 Task: Select the scale with default.
Action: Mouse moved to (65, 105)
Screenshot: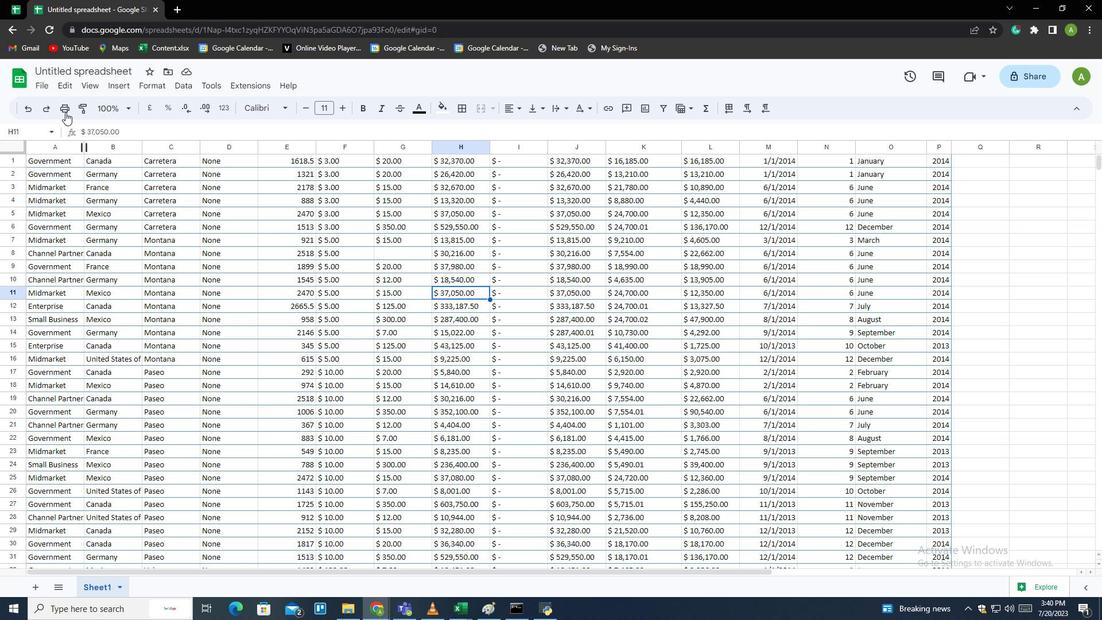 
Action: Mouse pressed left at (65, 105)
Screenshot: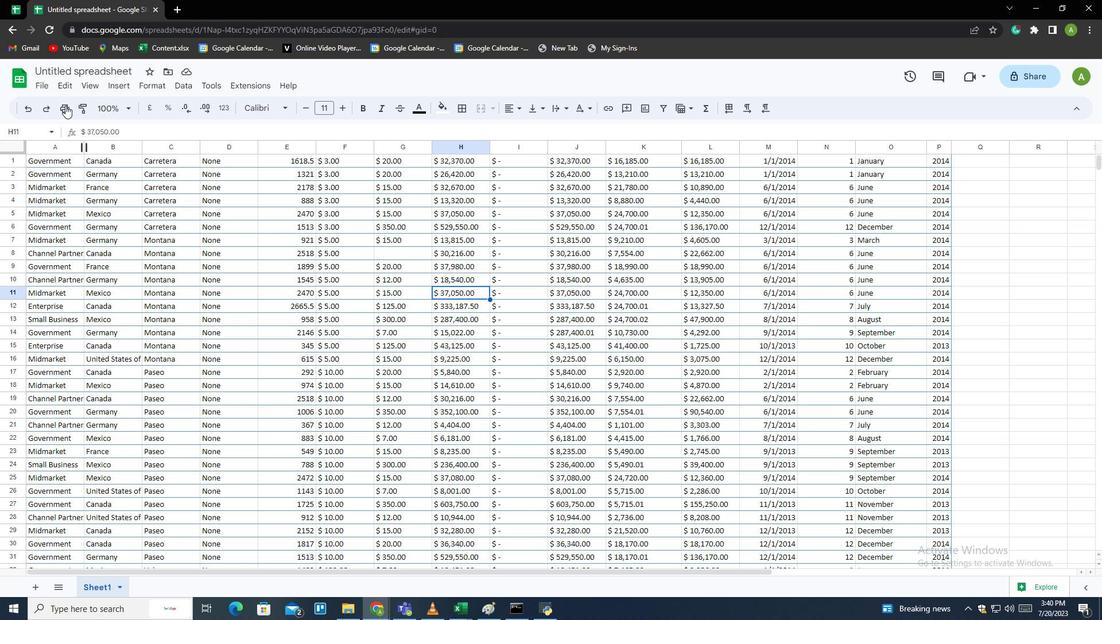 
Action: Mouse moved to (1062, 71)
Screenshot: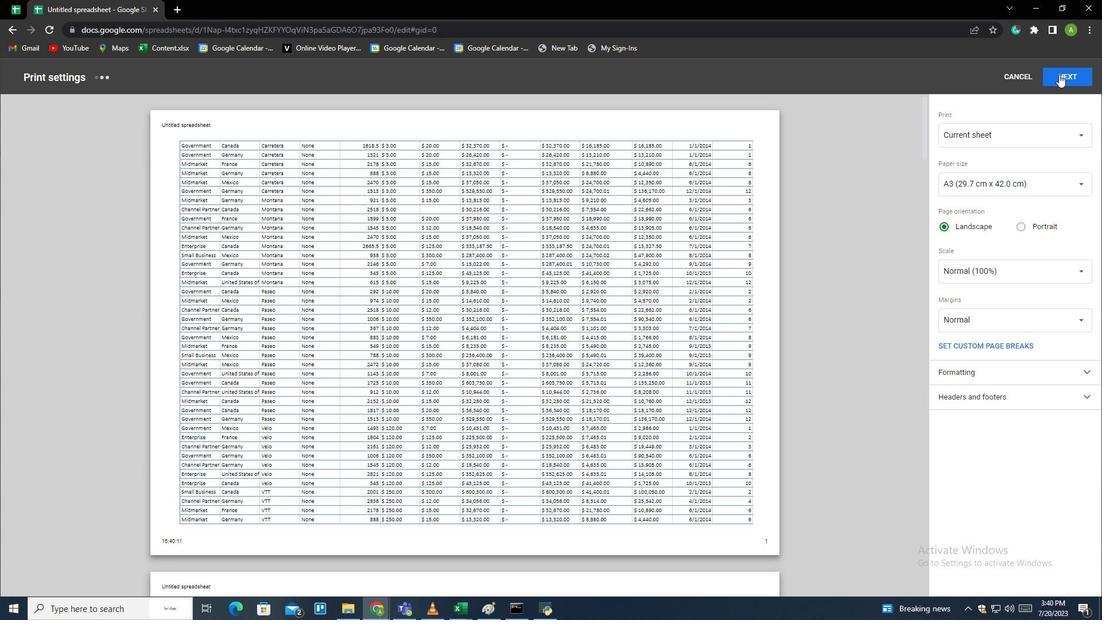 
Action: Mouse pressed left at (1062, 71)
Screenshot: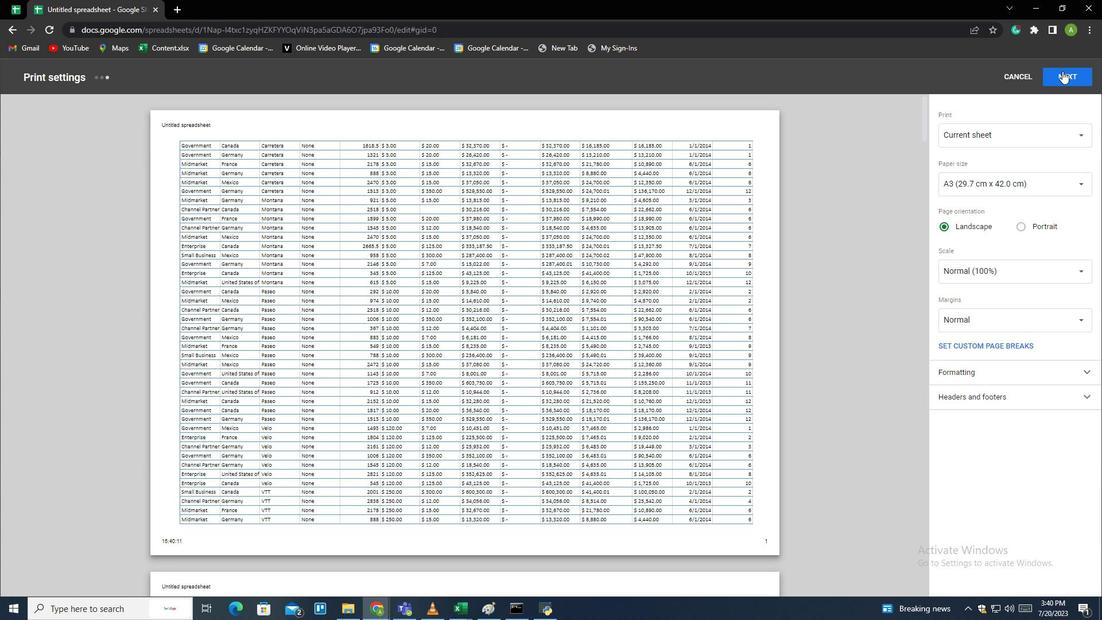
Action: Mouse moved to (737, 215)
Screenshot: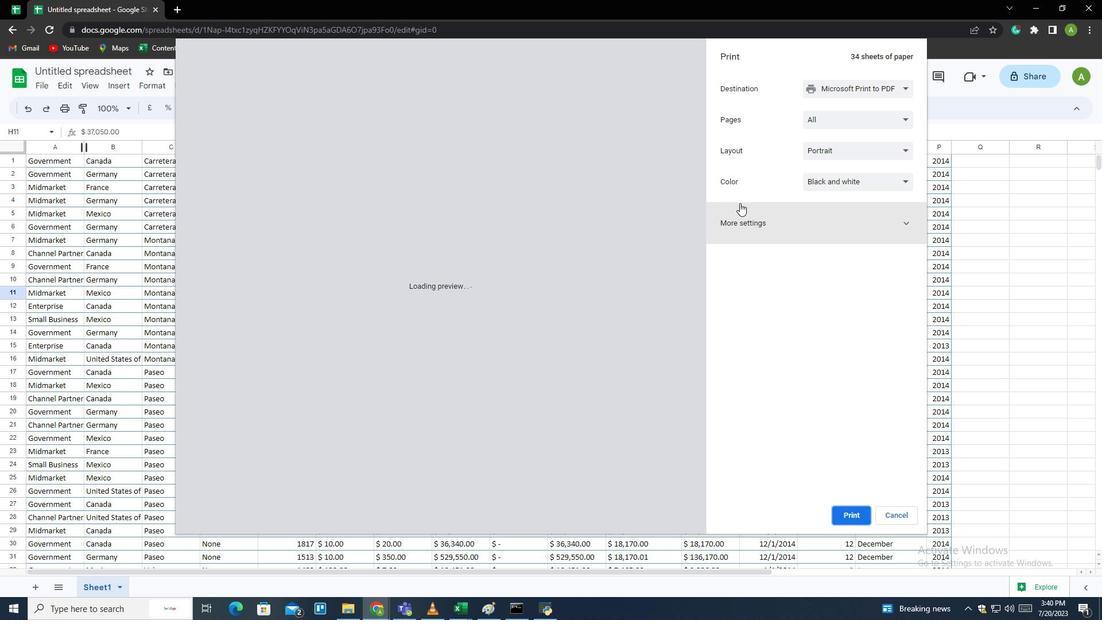 
Action: Mouse pressed left at (737, 215)
Screenshot: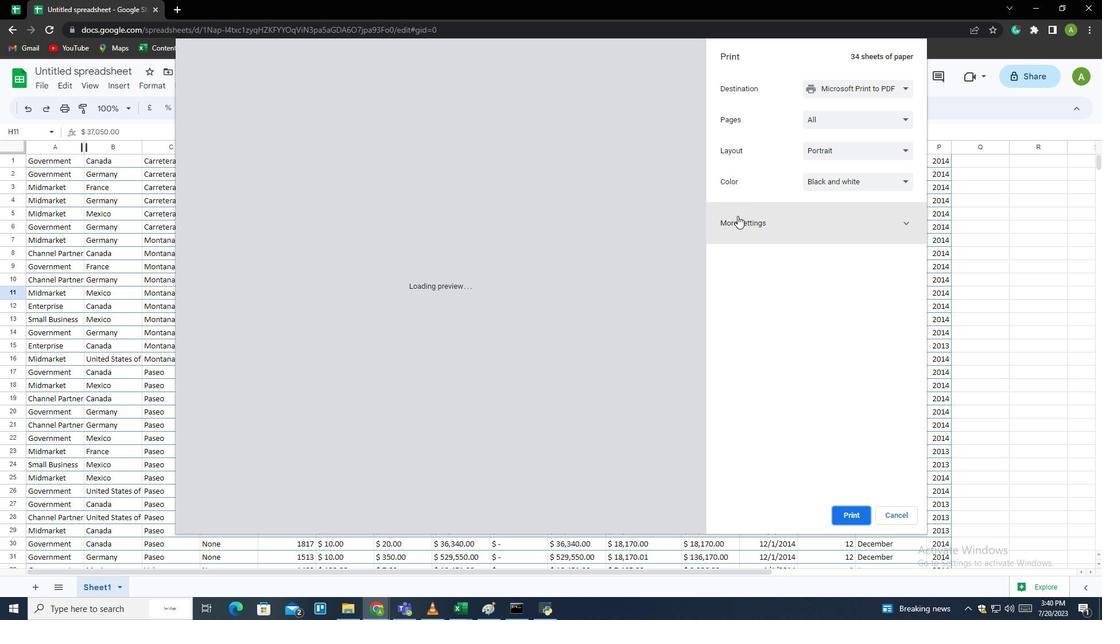 
Action: Mouse moved to (823, 351)
Screenshot: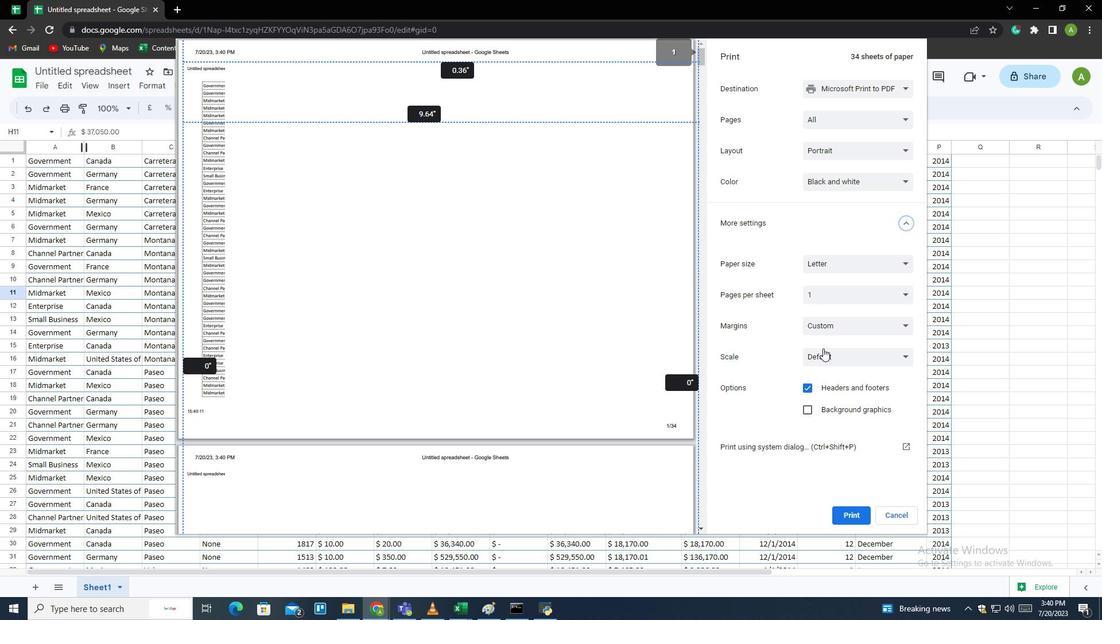 
Action: Mouse pressed left at (823, 351)
Screenshot: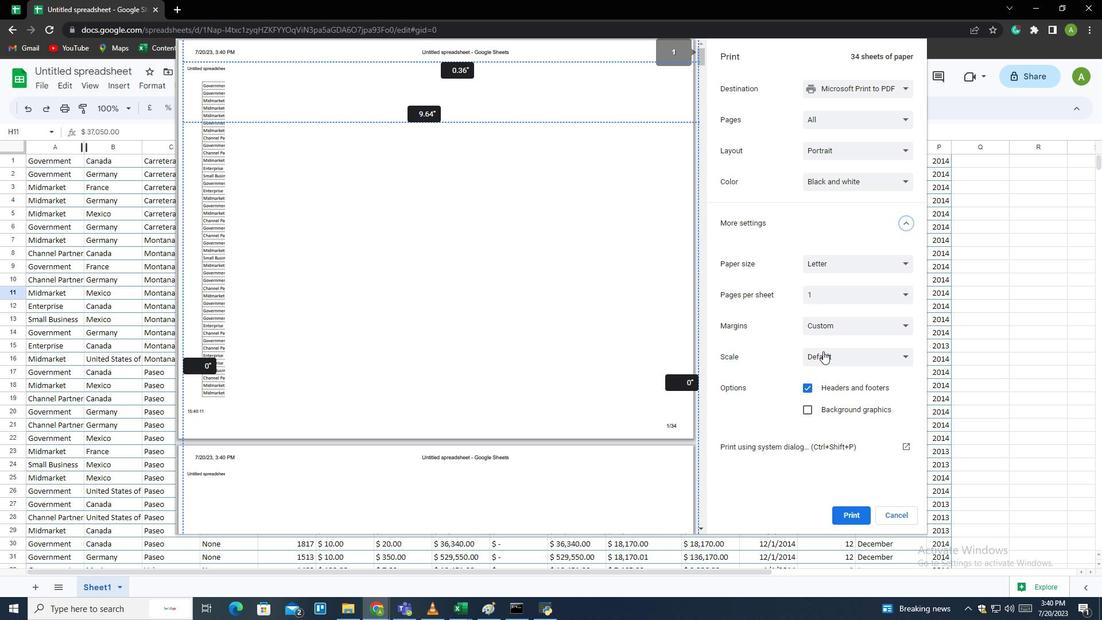 
Action: Mouse moved to (825, 367)
Screenshot: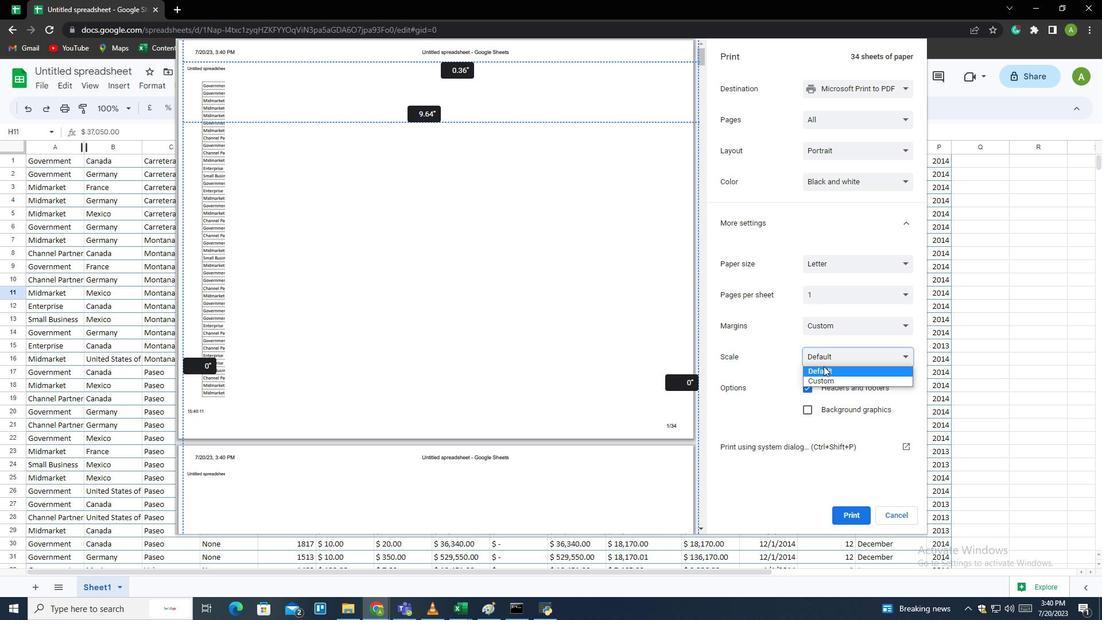 
Action: Mouse pressed left at (825, 367)
Screenshot: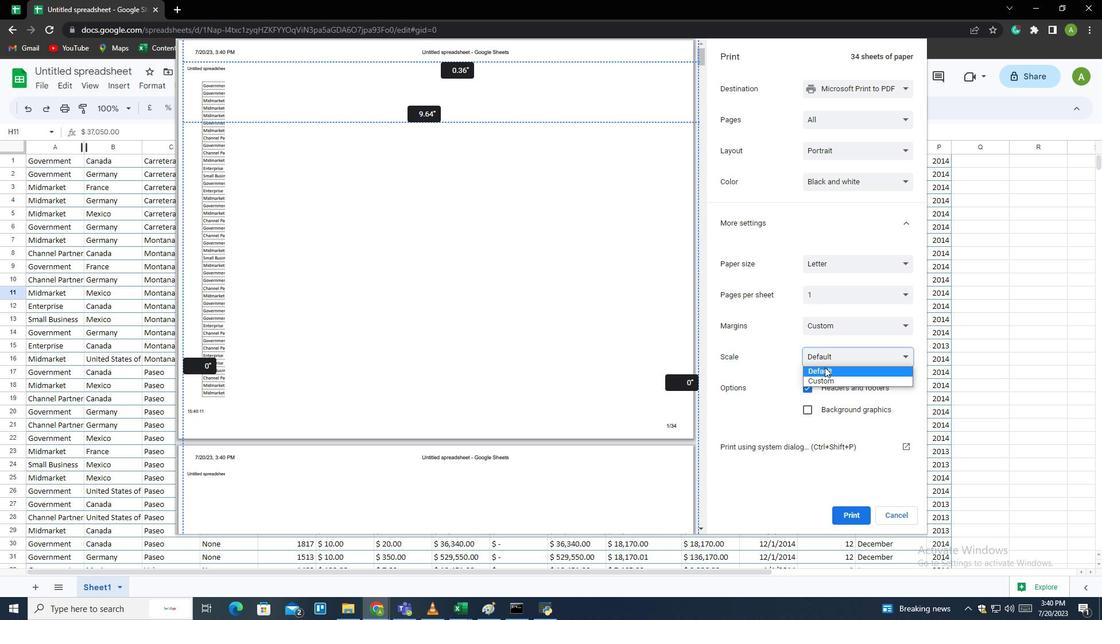 
Action: Mouse moved to (819, 384)
Screenshot: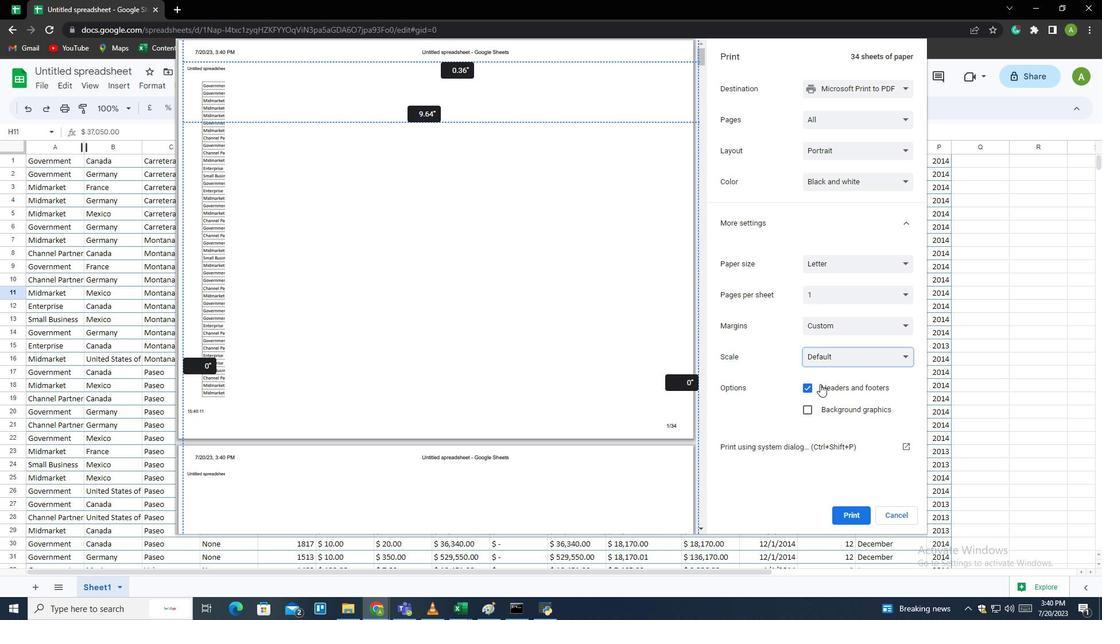 
